 Task: Create a Workspace WS0000000013 in Trello with Workspace Type as ENGINEERING-IT and Workspace Description as WD0000000013. Invite a Team Member Email0000000049 to Workspace WS0000000013 in Trello. Invite a Team Member Email0000000050 to Workspace WS0000000013 in Trello. Invite a Team Member Email0000000051 to Workspace WS0000000013 in Trello. Invite a Team Member Email0000000052 to Workspace WS0000000013 in Trello
Action: Mouse moved to (468, 106)
Screenshot: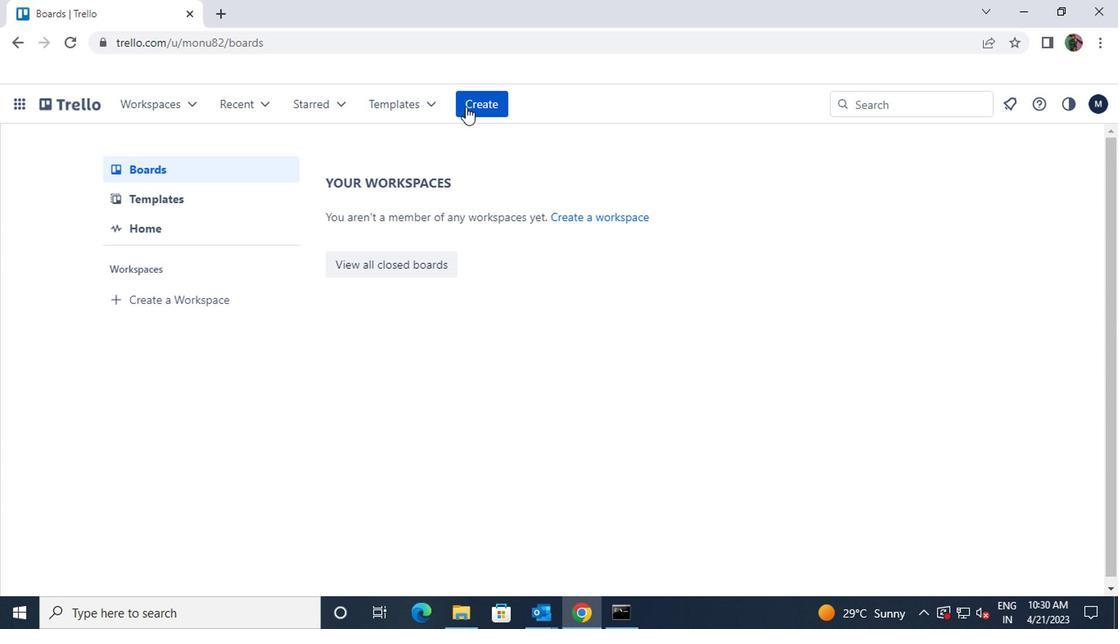 
Action: Mouse pressed left at (468, 106)
Screenshot: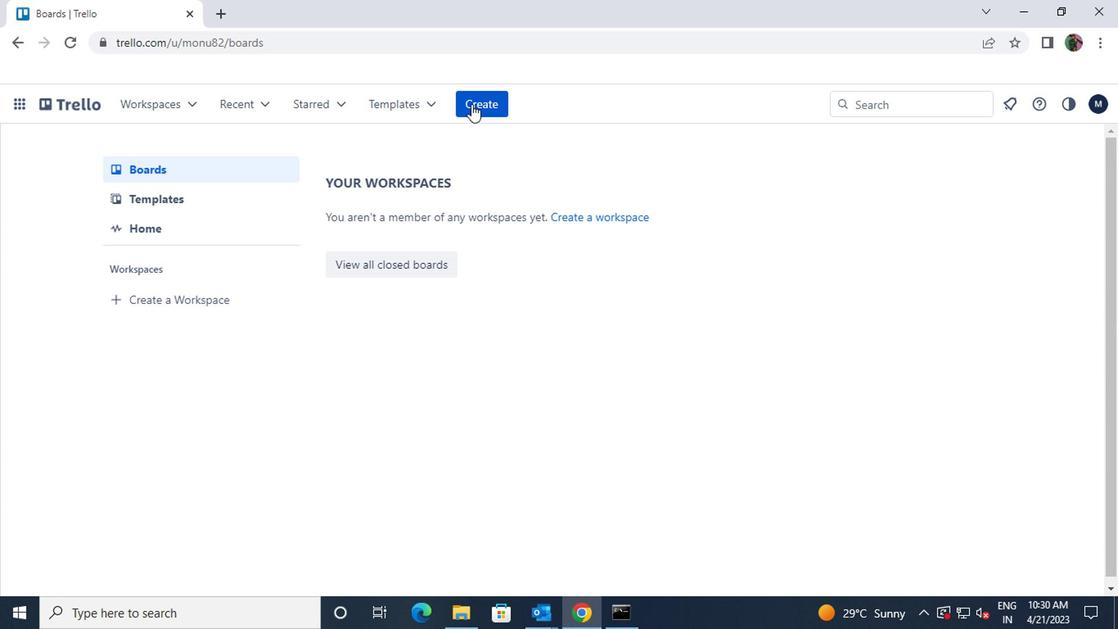 
Action: Mouse moved to (516, 276)
Screenshot: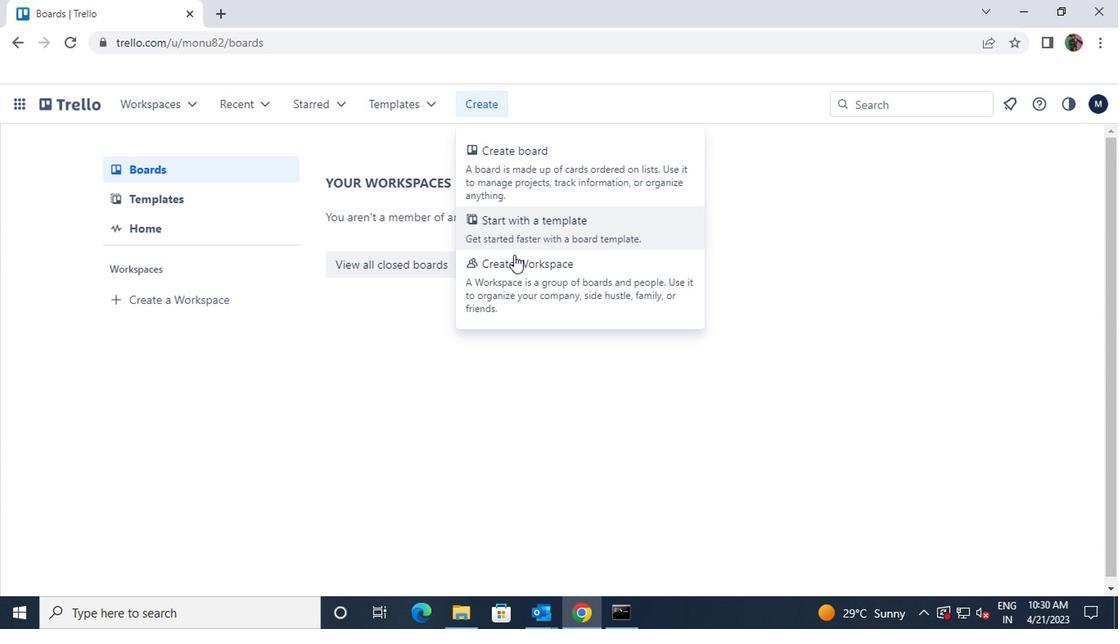 
Action: Mouse pressed left at (516, 276)
Screenshot: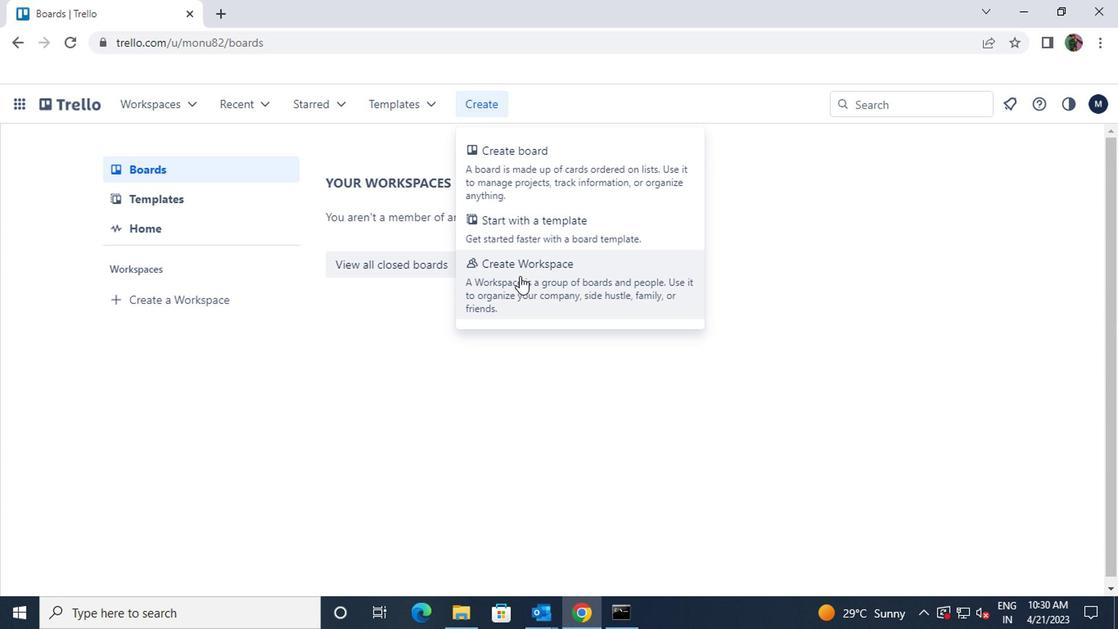 
Action: Mouse moved to (446, 304)
Screenshot: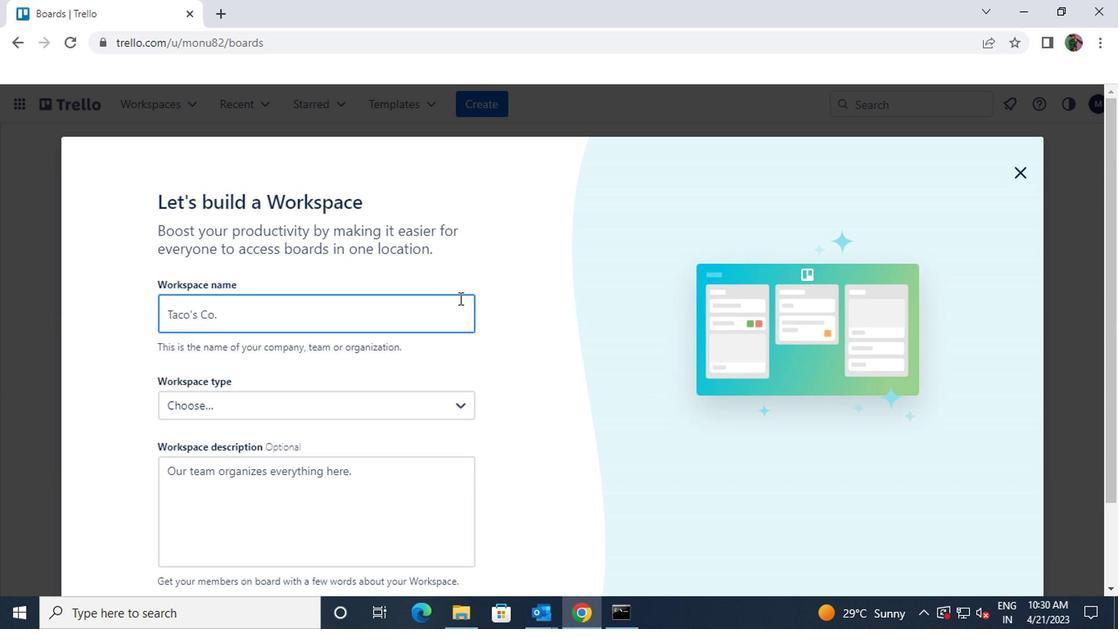 
Action: Mouse pressed left at (446, 304)
Screenshot: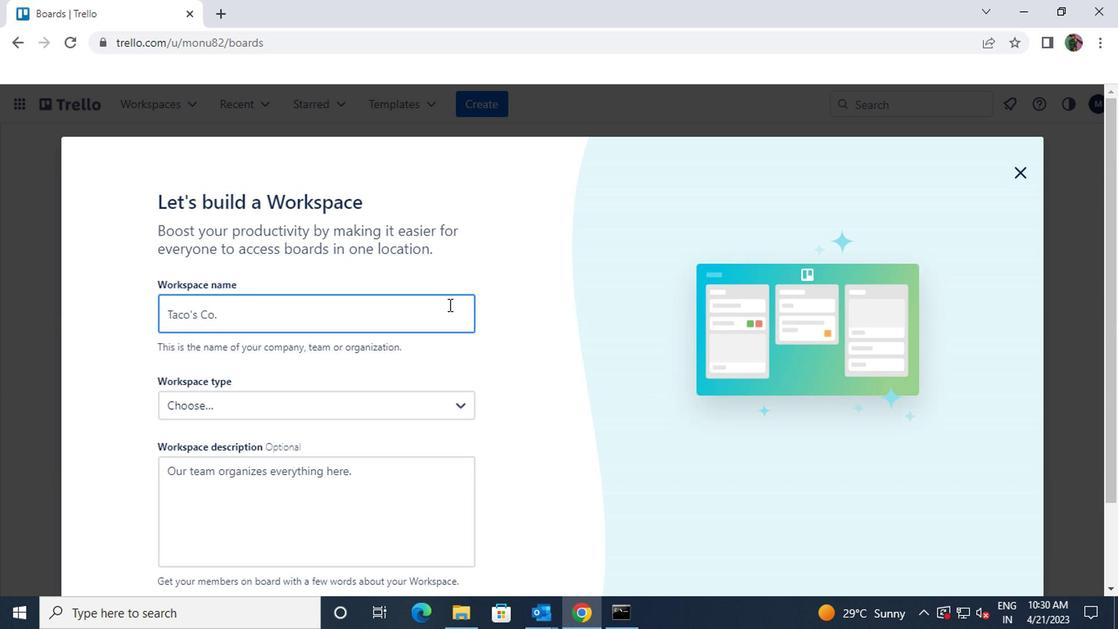 
Action: Key pressed <Key.shift><Key.shift><Key.shift><Key.shift><Key.shift>WS0000000013
Screenshot: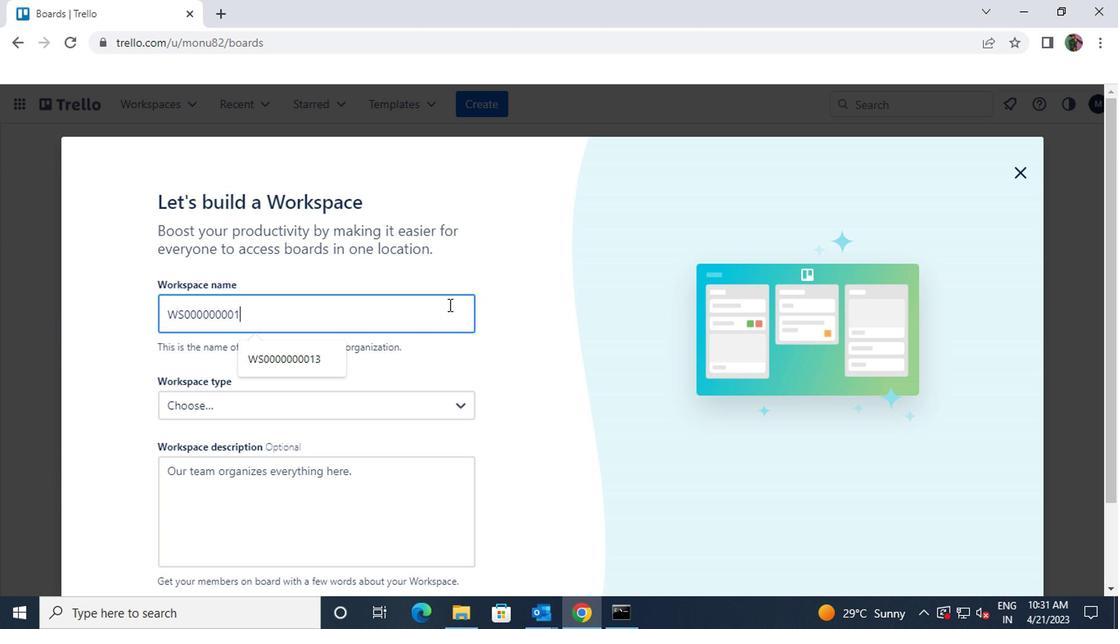 
Action: Mouse moved to (452, 397)
Screenshot: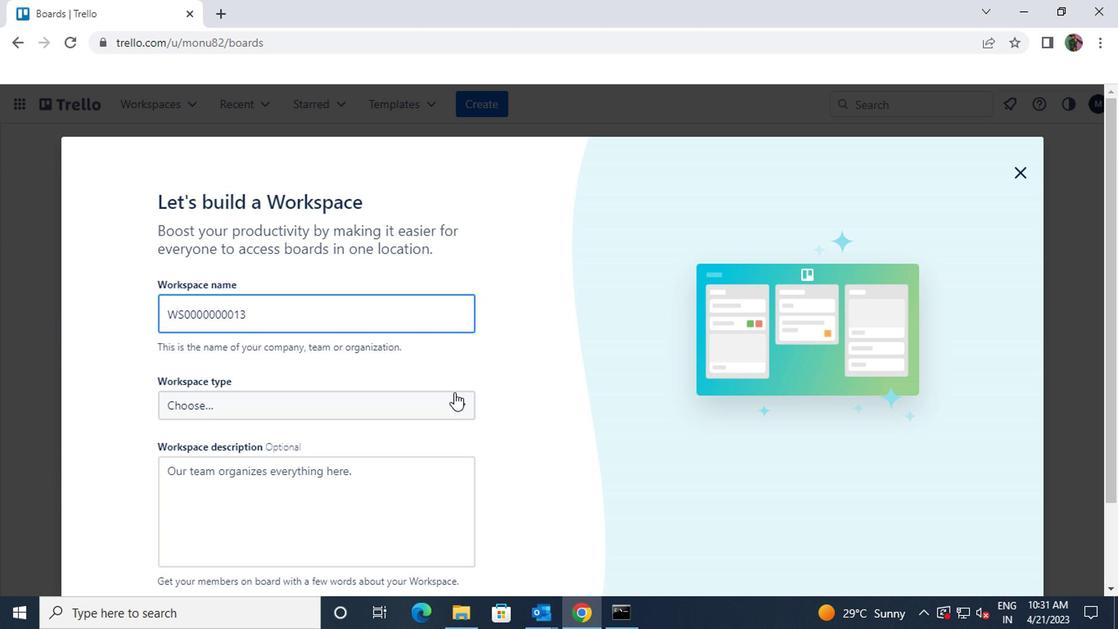 
Action: Mouse pressed left at (452, 397)
Screenshot: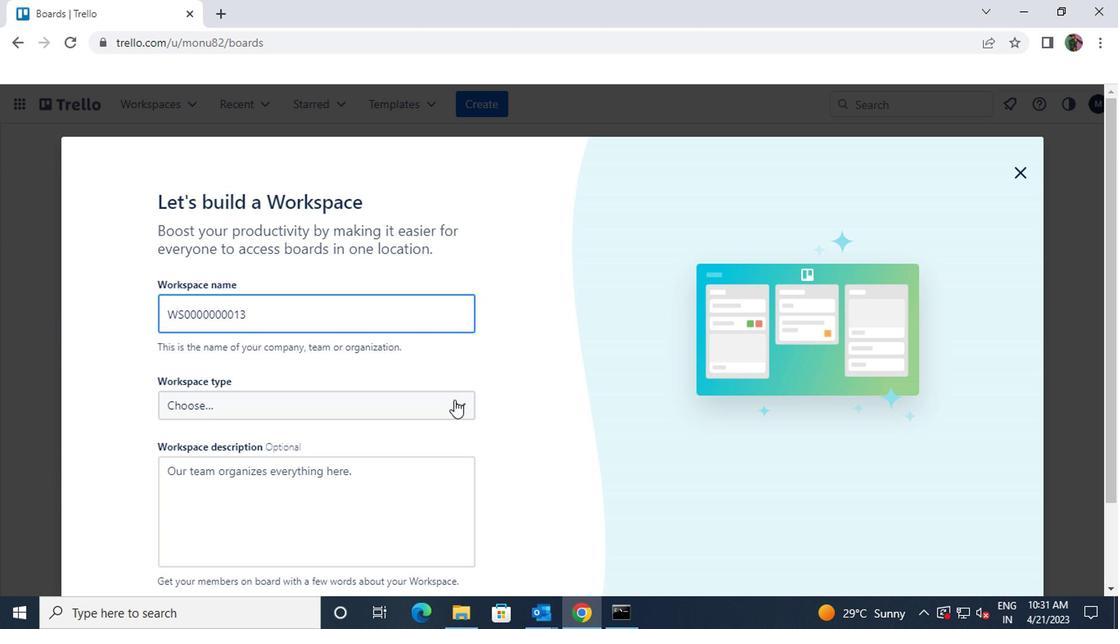 
Action: Mouse moved to (400, 461)
Screenshot: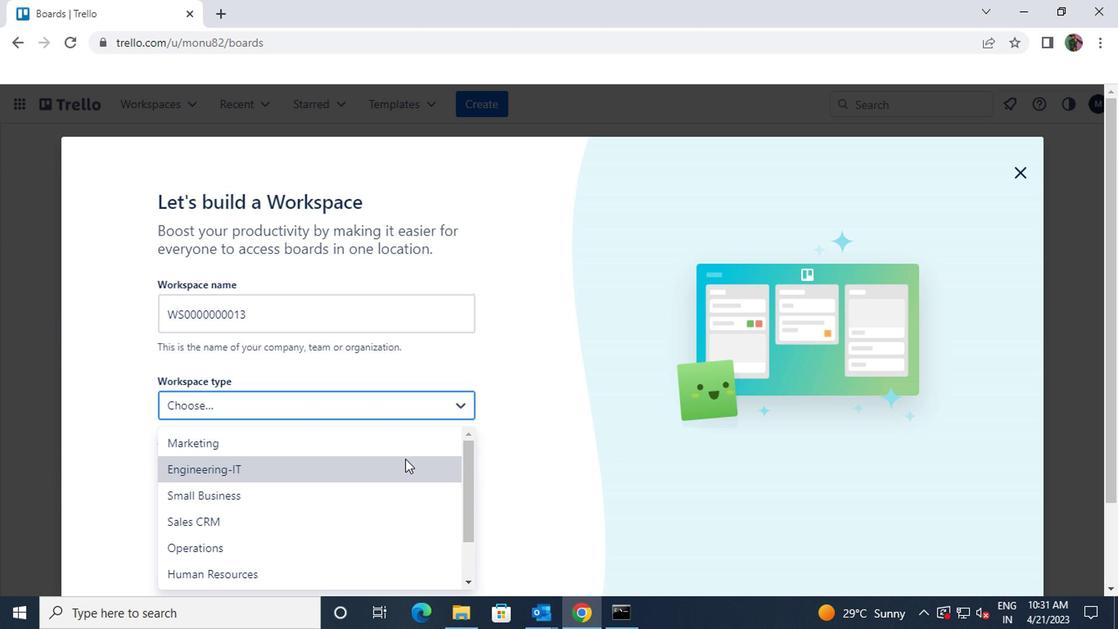 
Action: Mouse pressed left at (400, 461)
Screenshot: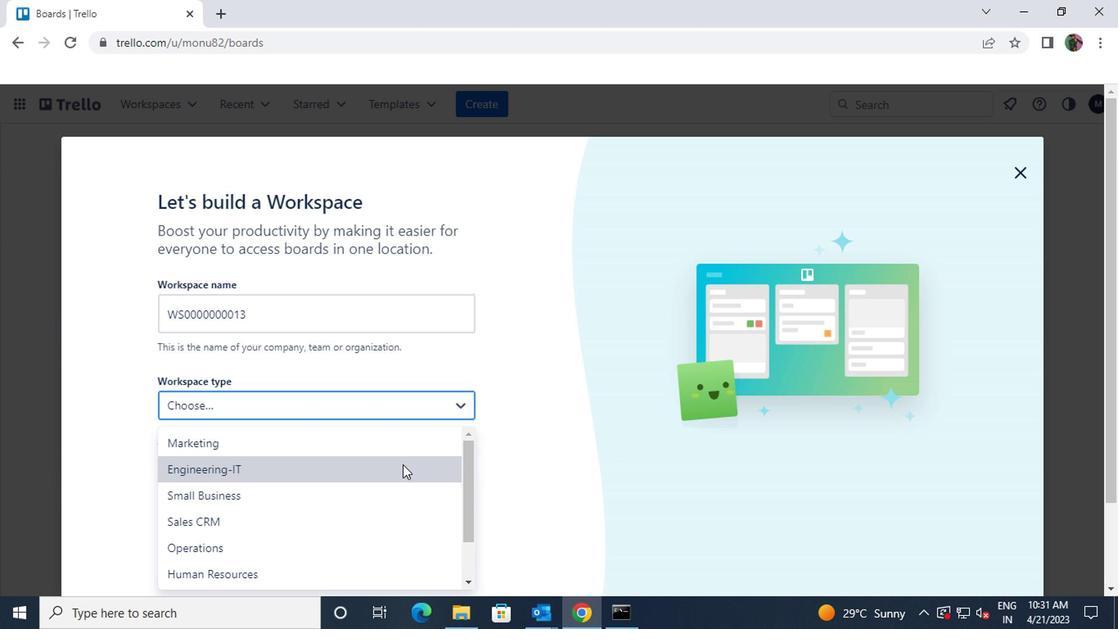 
Action: Mouse moved to (394, 477)
Screenshot: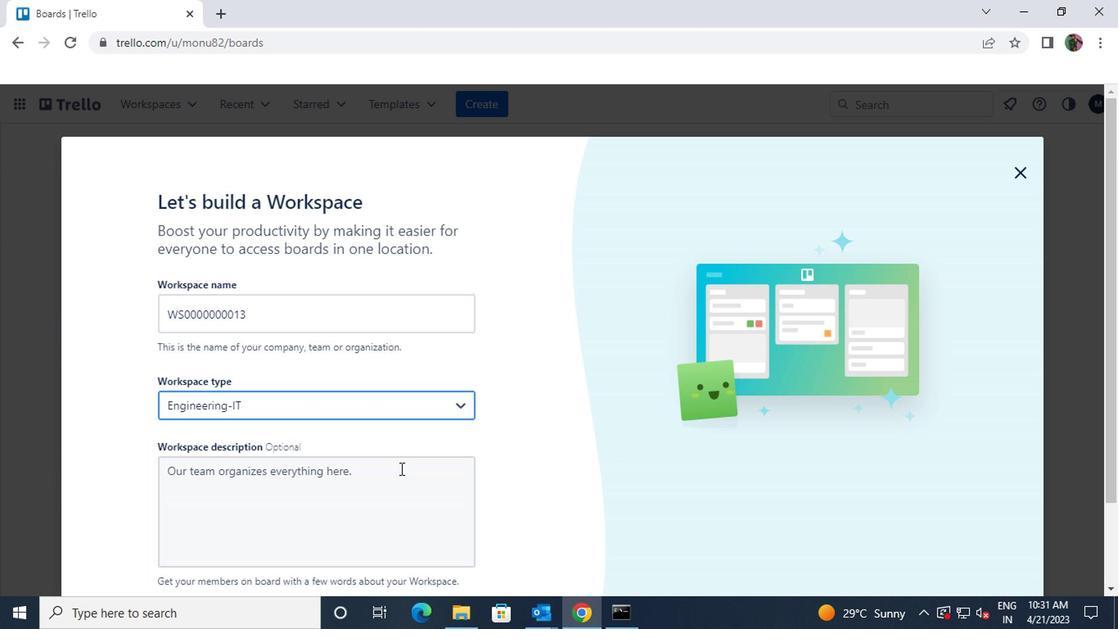 
Action: Mouse pressed left at (394, 477)
Screenshot: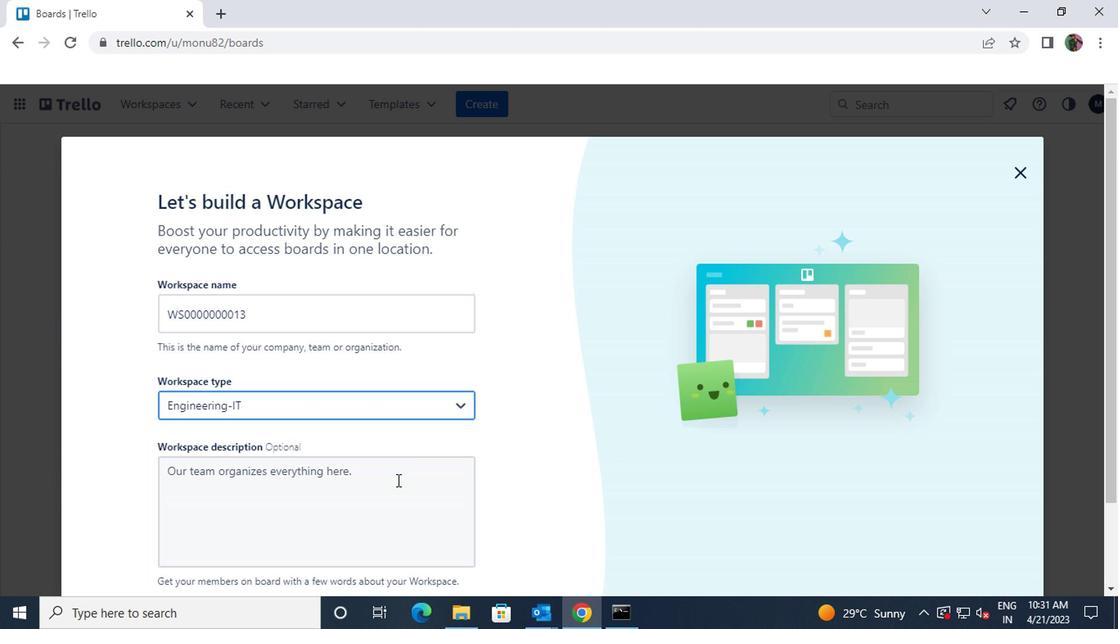 
Action: Key pressed <Key.shift>WD0000000013
Screenshot: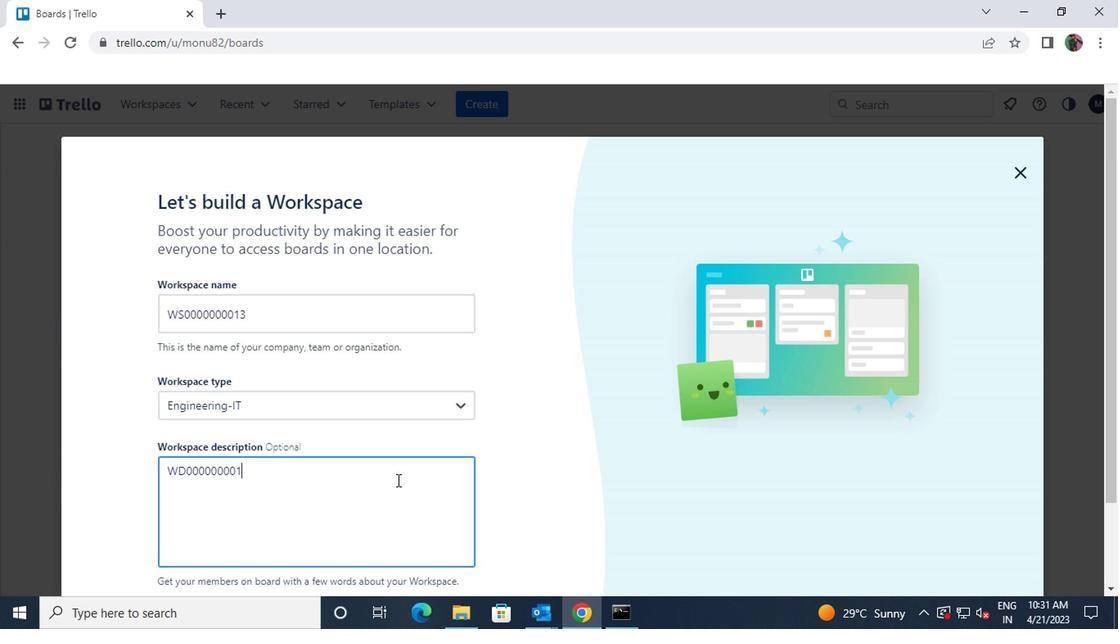 
Action: Mouse scrolled (394, 476) with delta (0, 0)
Screenshot: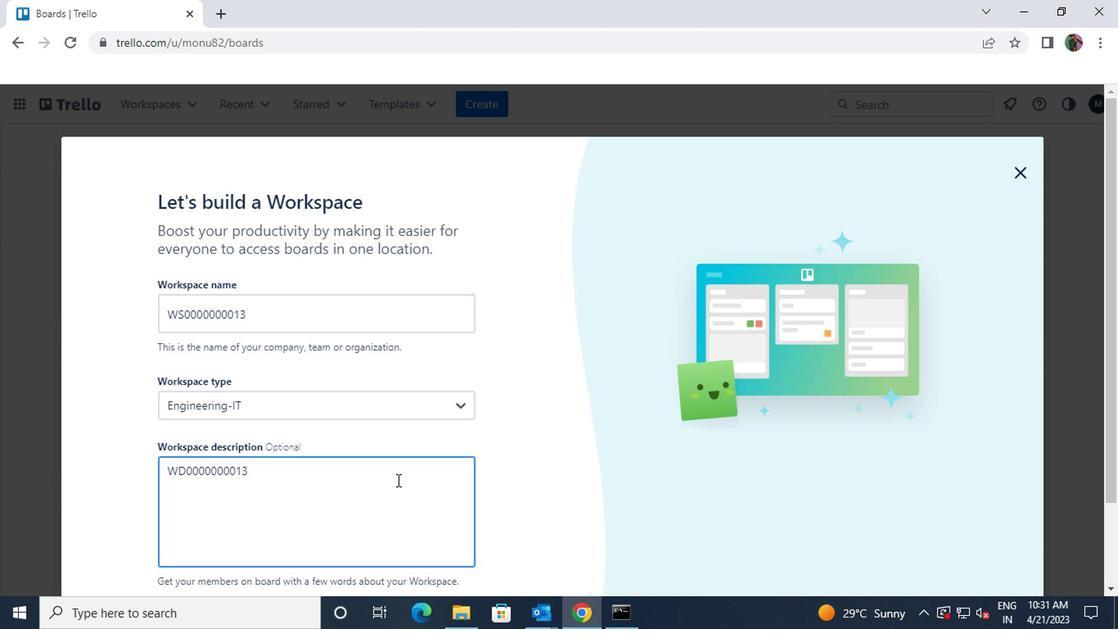 
Action: Mouse scrolled (394, 476) with delta (0, 0)
Screenshot: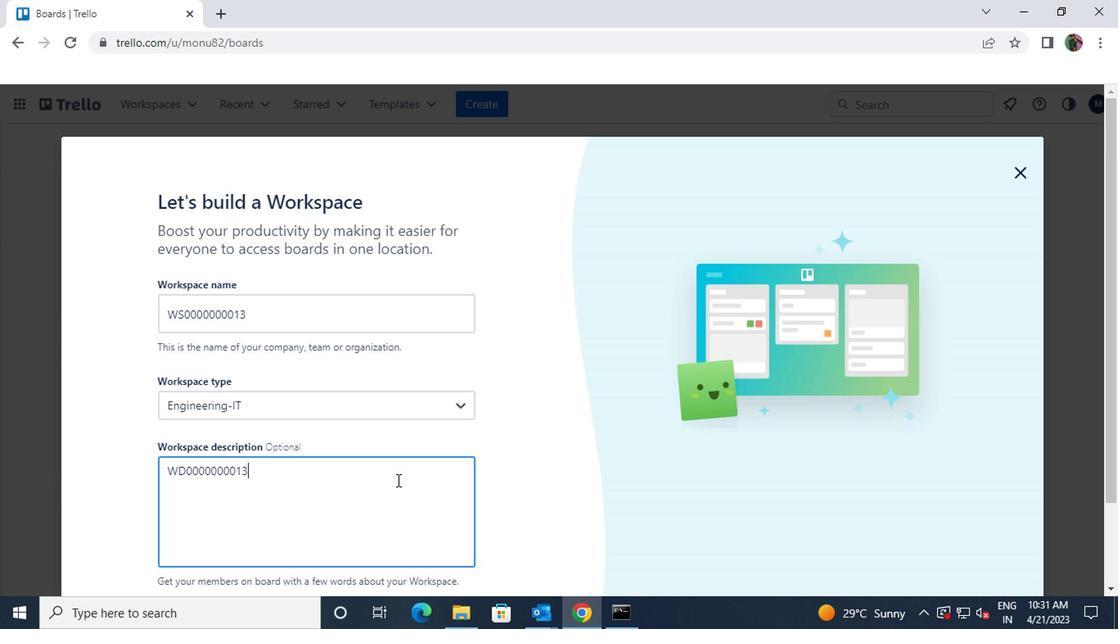 
Action: Mouse moved to (396, 512)
Screenshot: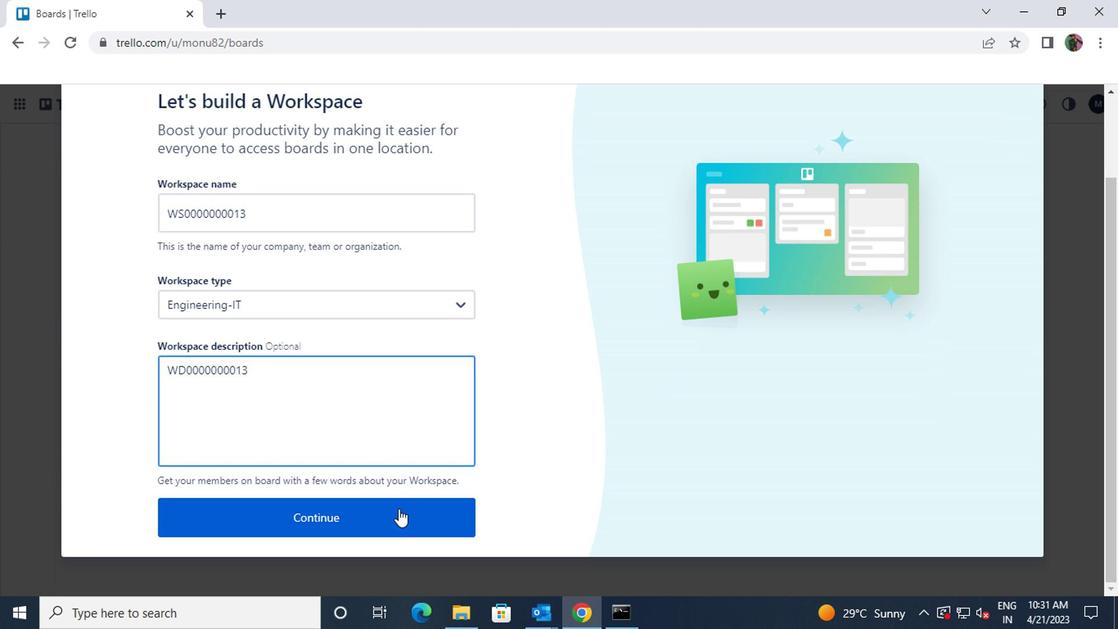 
Action: Mouse pressed left at (396, 512)
Screenshot: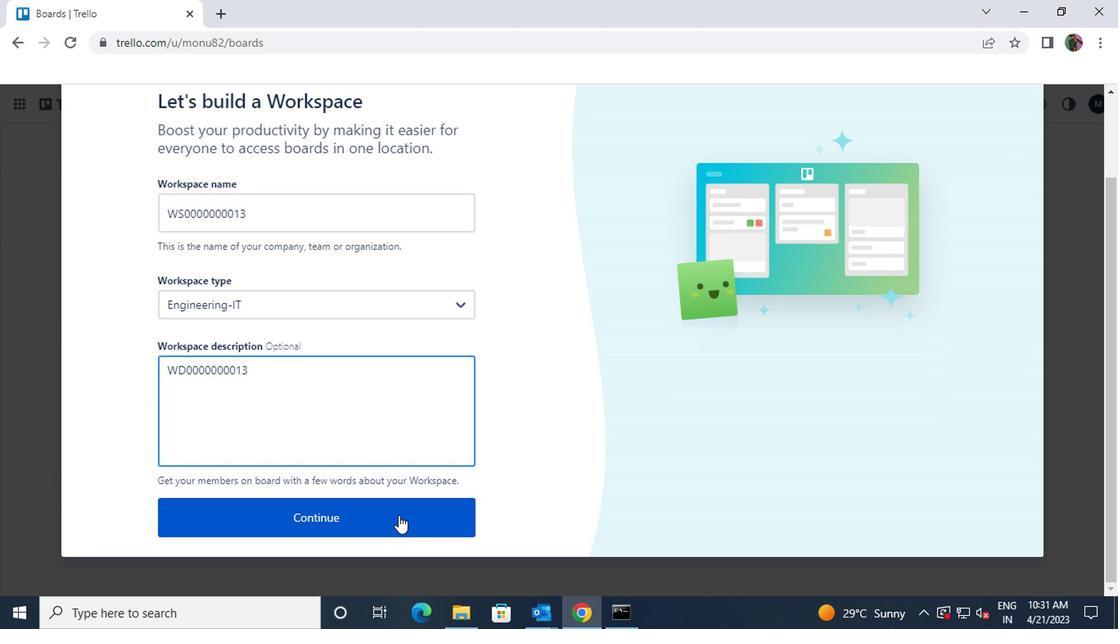 
Action: Mouse moved to (308, 301)
Screenshot: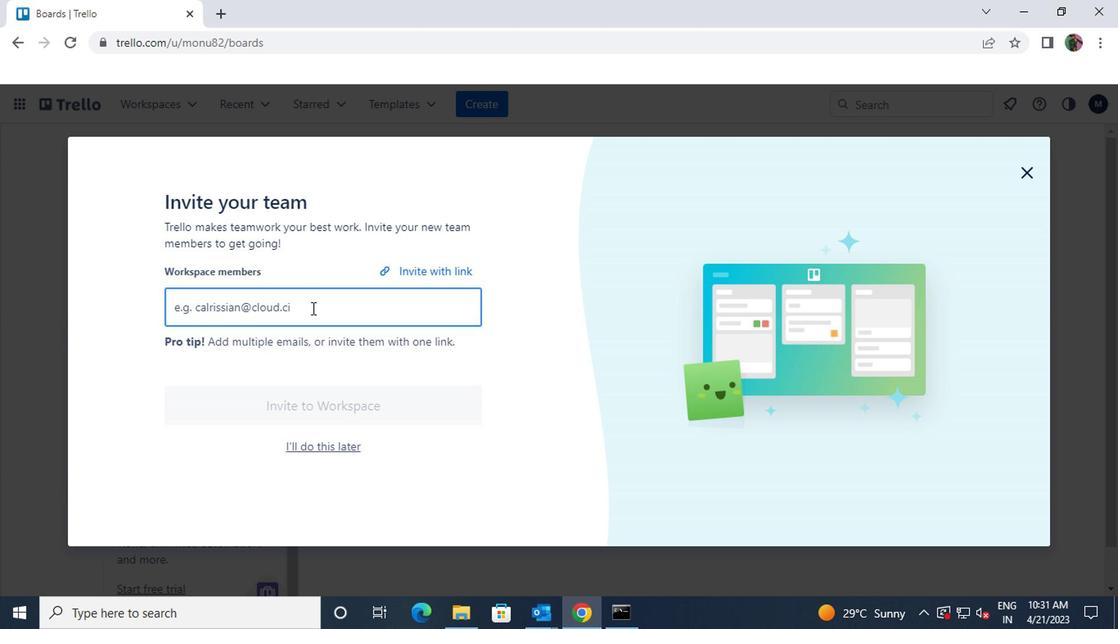 
Action: Mouse pressed left at (308, 301)
Screenshot: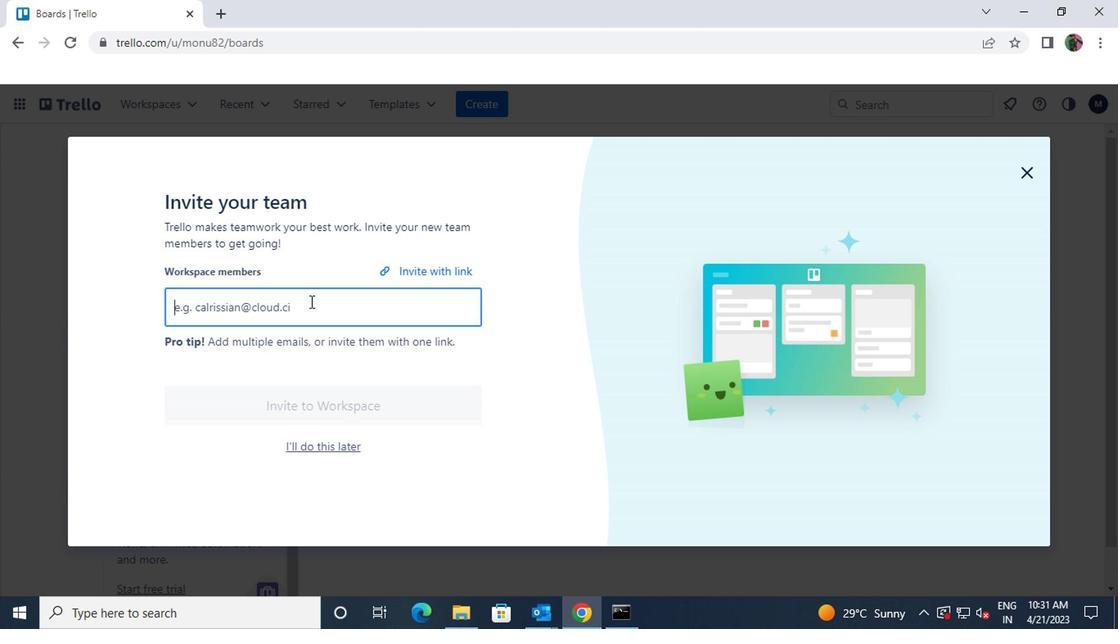 
Action: Key pressed AYUSH98111<Key.shift>@GMAIL.COM
Screenshot: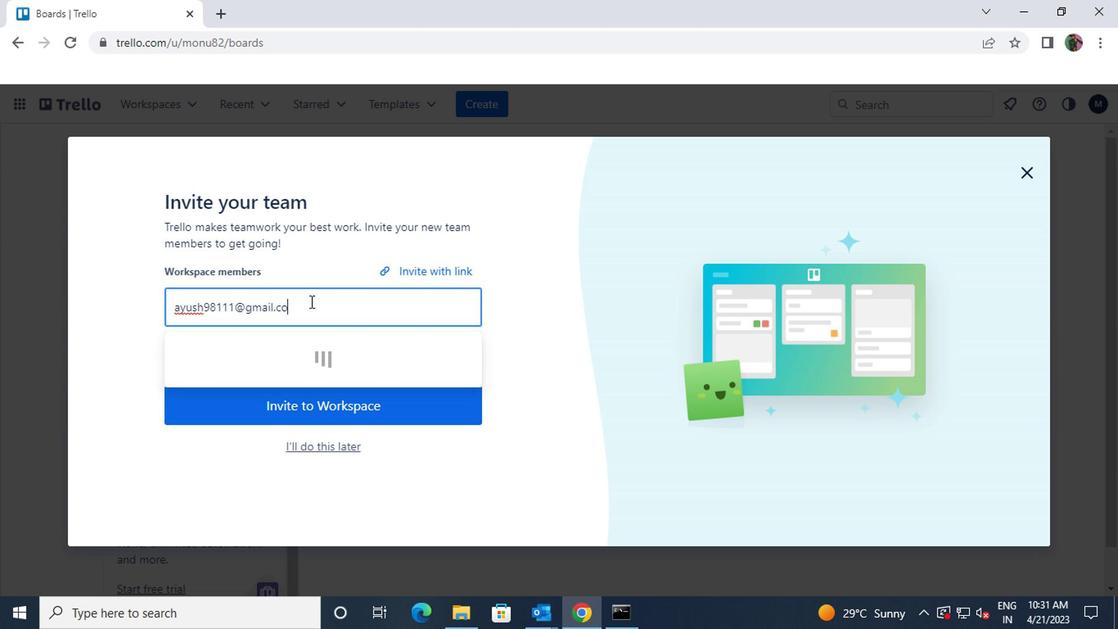 
Action: Mouse moved to (245, 355)
Screenshot: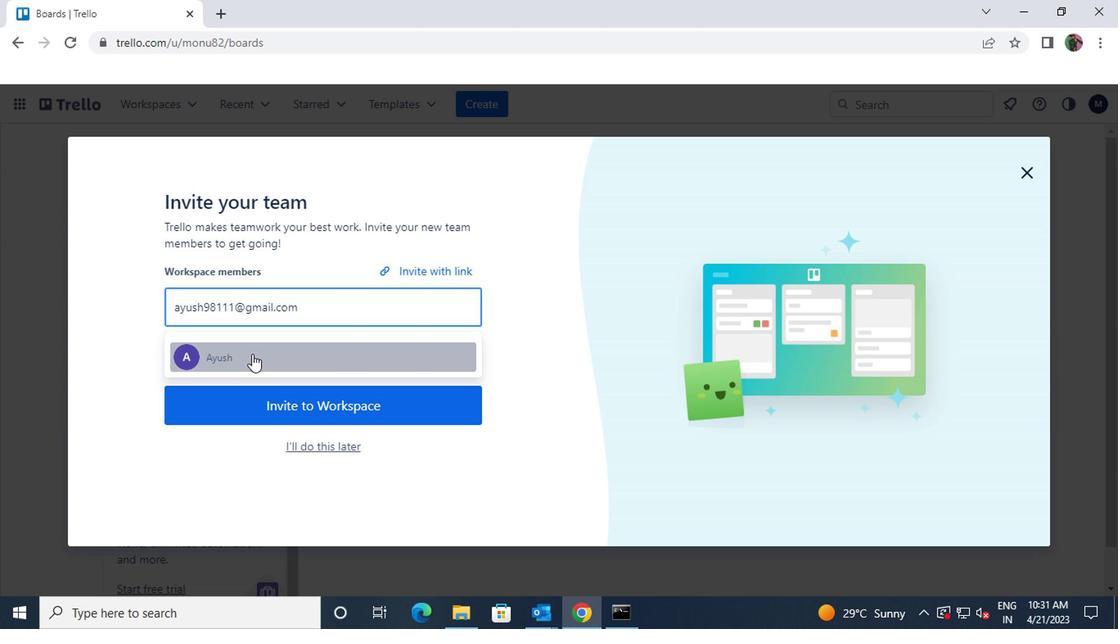 
Action: Mouse pressed left at (245, 355)
Screenshot: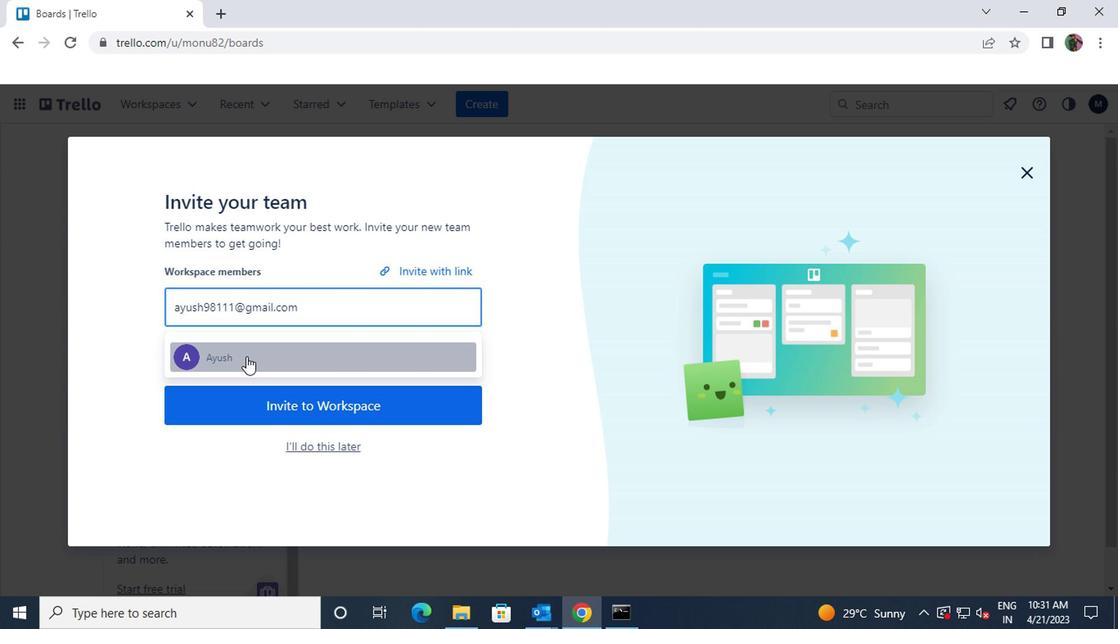 
Action: Key pressed NIKRATHI889<Key.shift>@GMAIL.COM
Screenshot: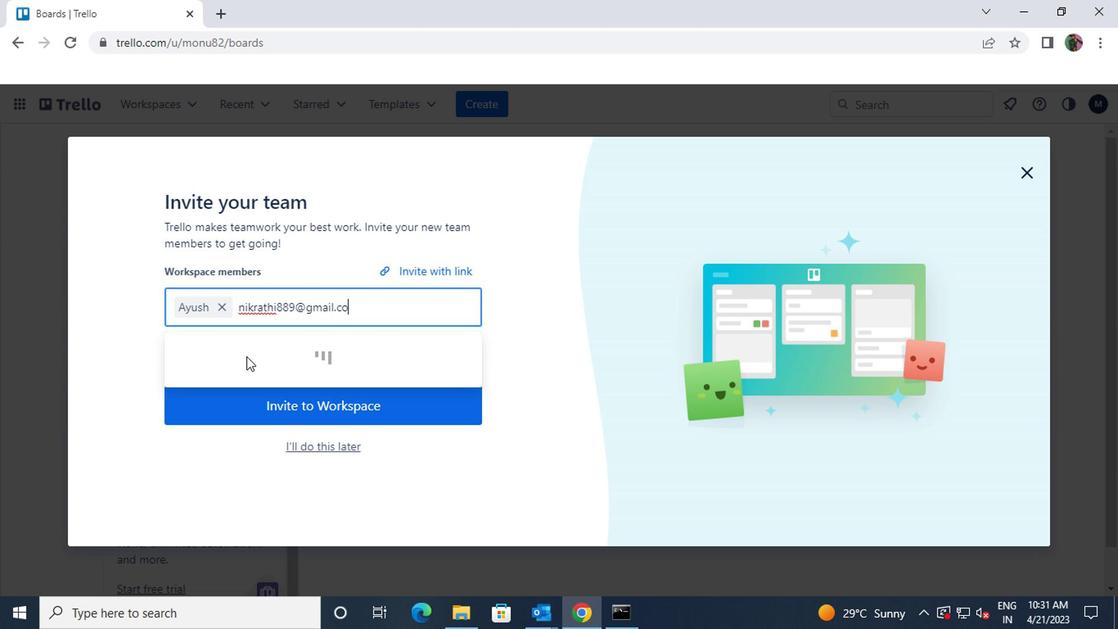 
Action: Mouse pressed left at (245, 355)
Screenshot: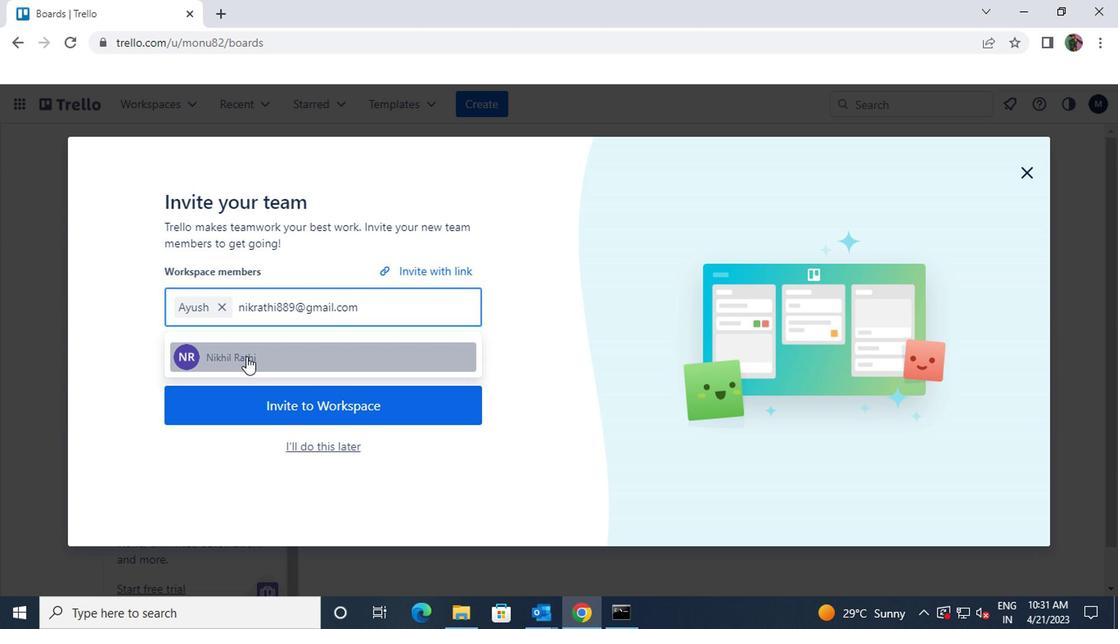
Action: Key pressed VINNYOFFICE2<Key.shift>@GMAIL.COM
Screenshot: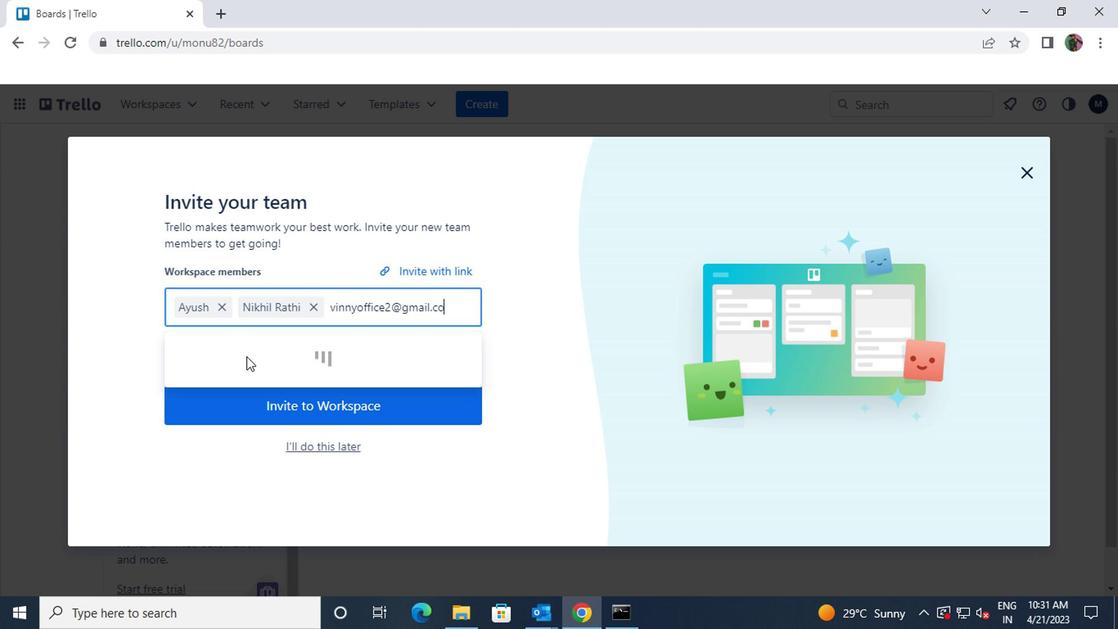 
Action: Mouse moved to (239, 379)
Screenshot: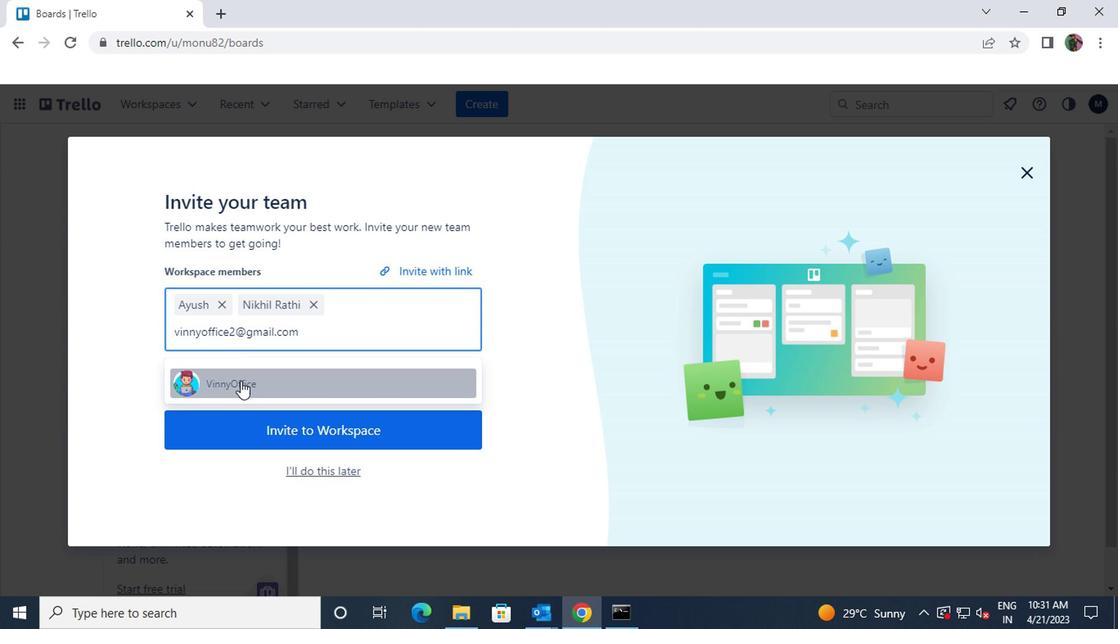 
Action: Mouse pressed left at (239, 379)
Screenshot: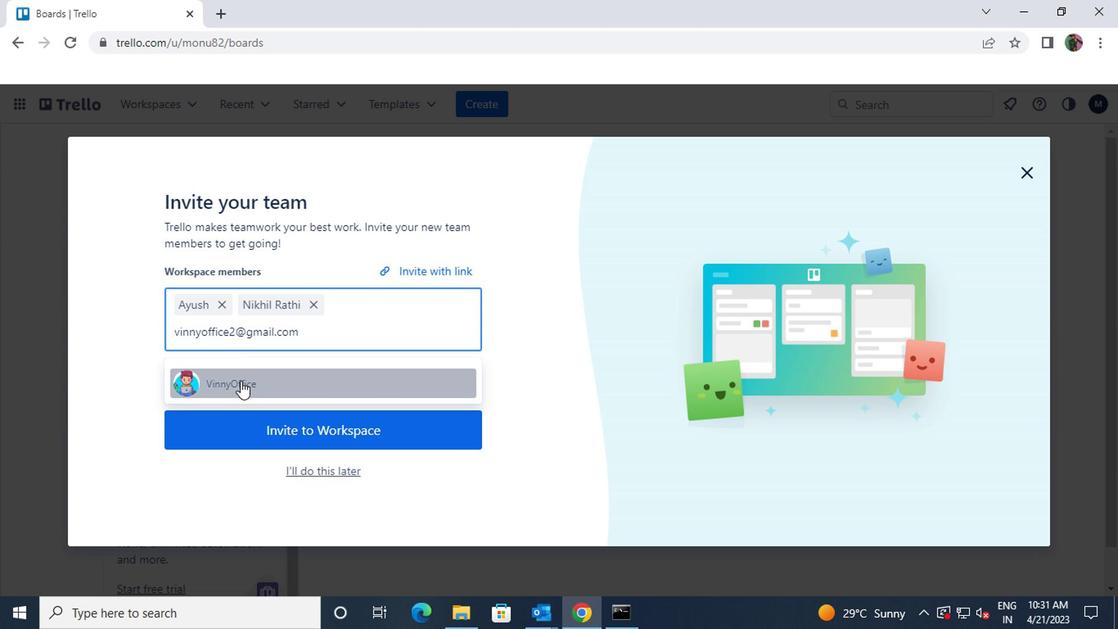 
Action: Key pressed CARXXSTREET791<Key.shift>@GMAIL.COM
Screenshot: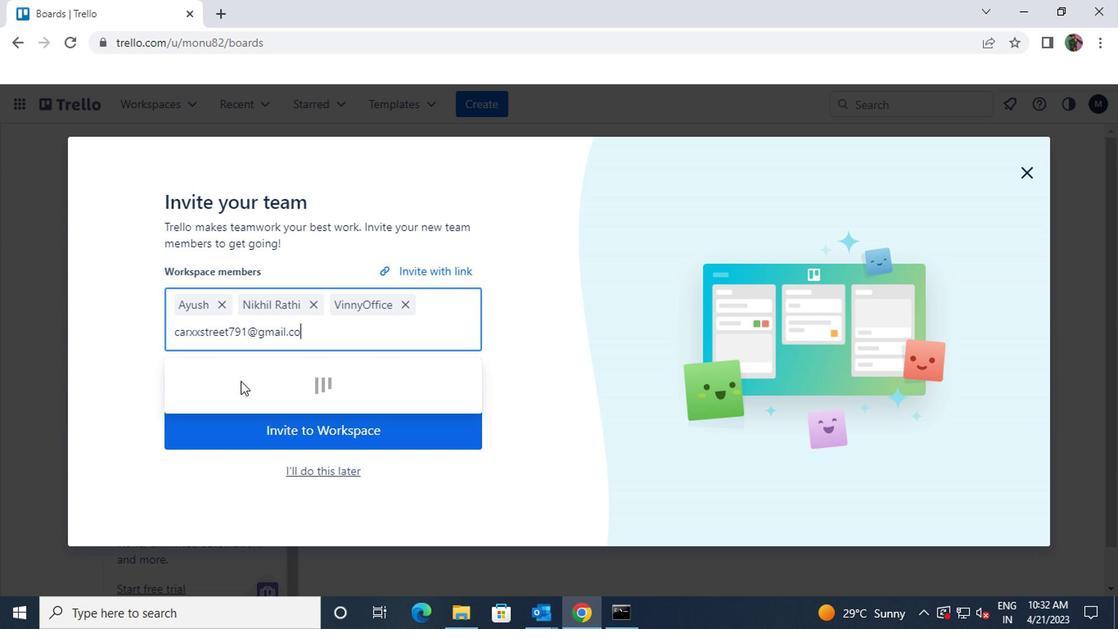 
Action: Mouse pressed left at (239, 379)
Screenshot: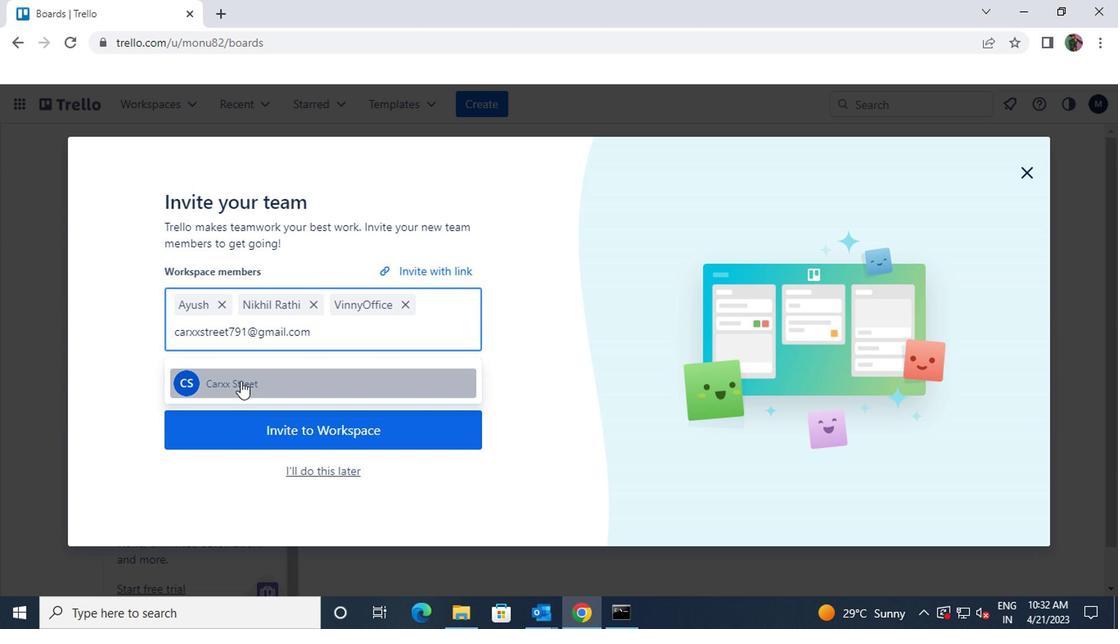 
Action: Mouse moved to (294, 422)
Screenshot: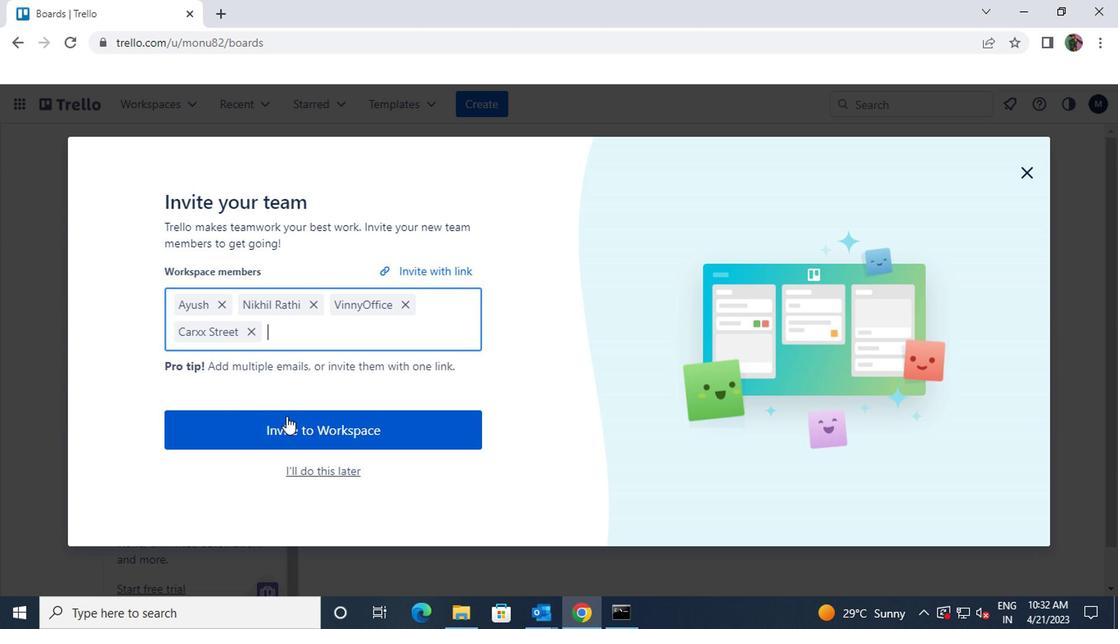 
Action: Mouse pressed left at (294, 422)
Screenshot: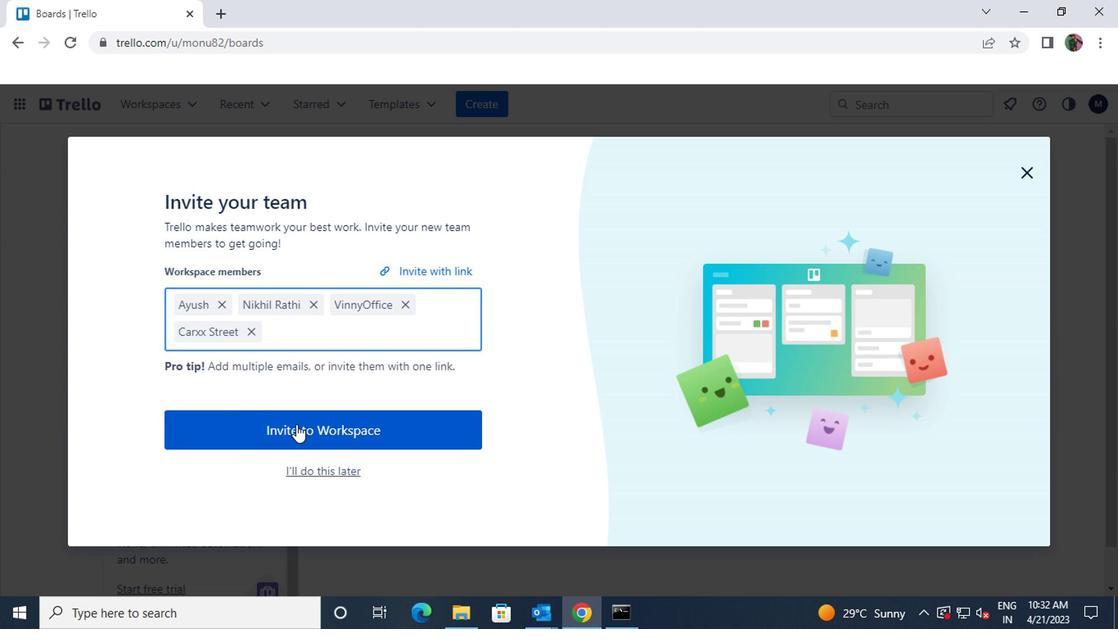 
